 Task: Create a sub task Gather and Analyse Requirements for the task  Develop a new online tool for website analytics in the project AlphaTech , assign it to team member softage.2@softage.net and update the status of the sub task to  Completed , set the priority of the sub task to High
Action: Mouse moved to (71, 323)
Screenshot: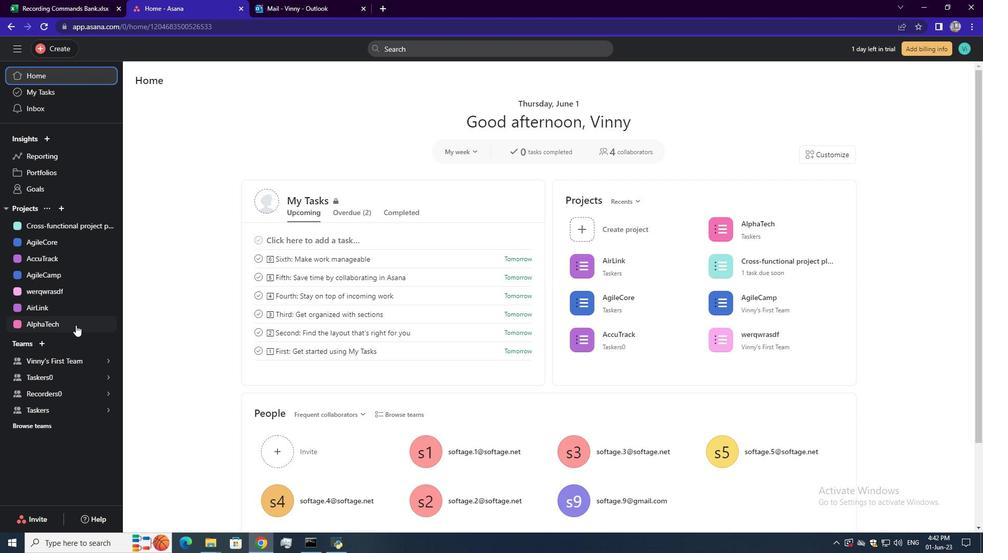 
Action: Mouse pressed left at (71, 323)
Screenshot: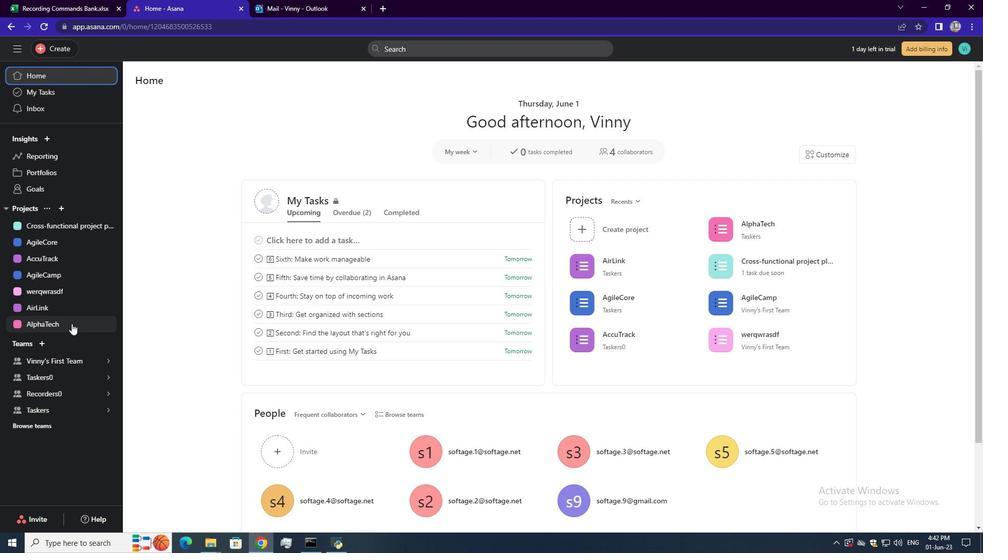 
Action: Mouse moved to (378, 229)
Screenshot: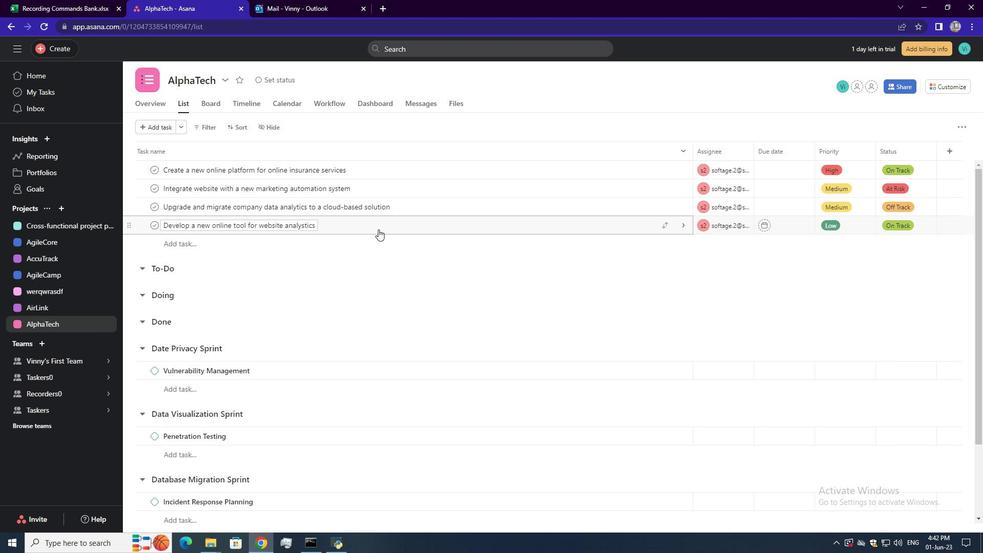 
Action: Mouse pressed left at (378, 229)
Screenshot: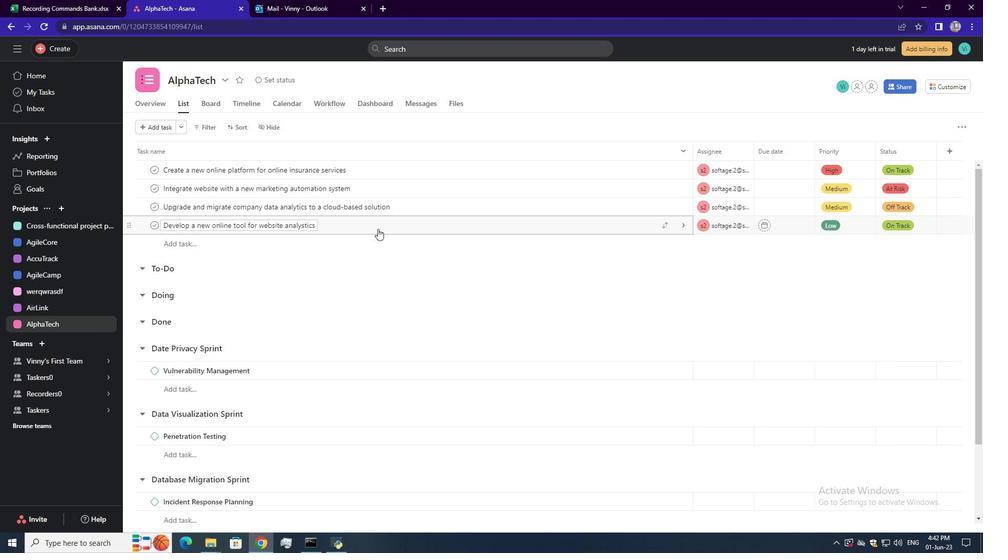 
Action: Mouse moved to (724, 306)
Screenshot: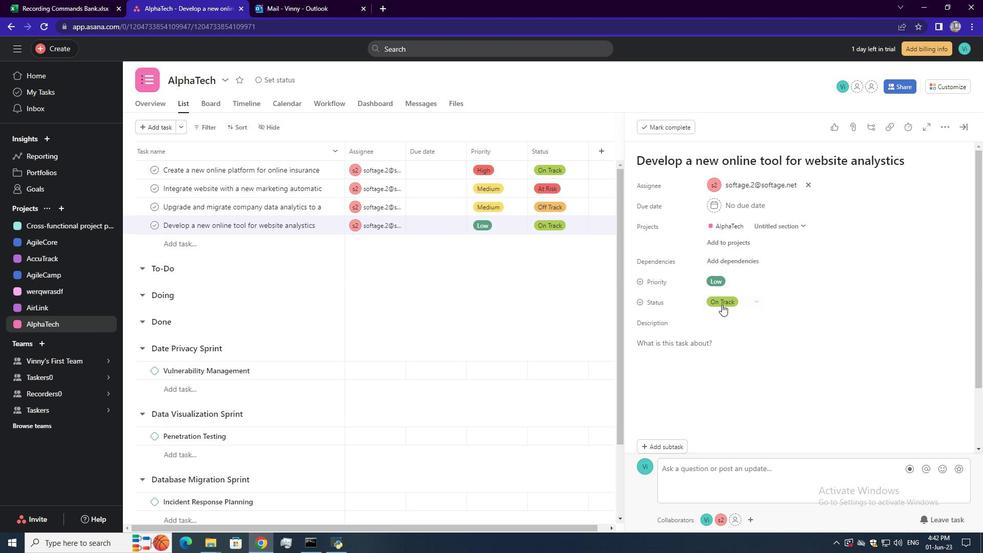 
Action: Mouse scrolled (724, 305) with delta (0, 0)
Screenshot: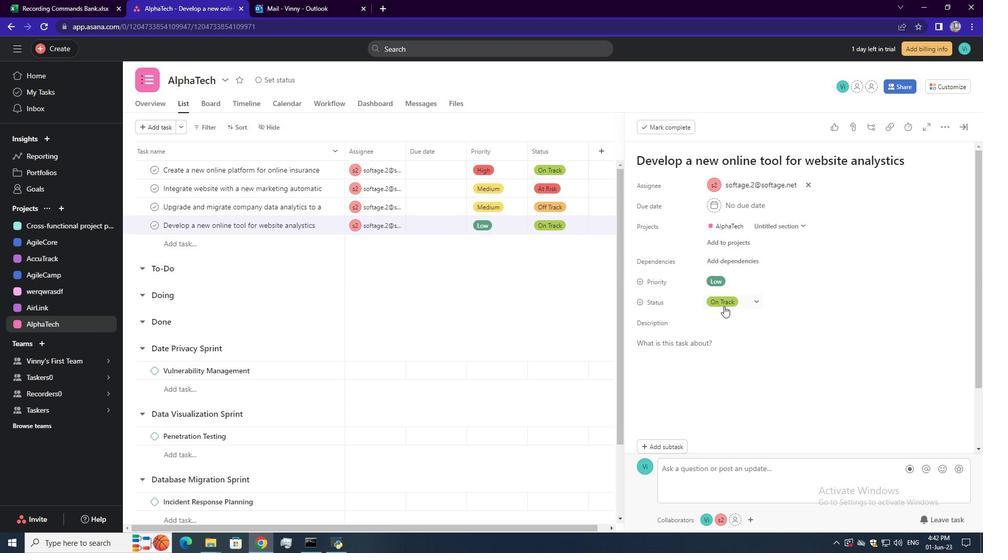 
Action: Mouse scrolled (724, 305) with delta (0, 0)
Screenshot: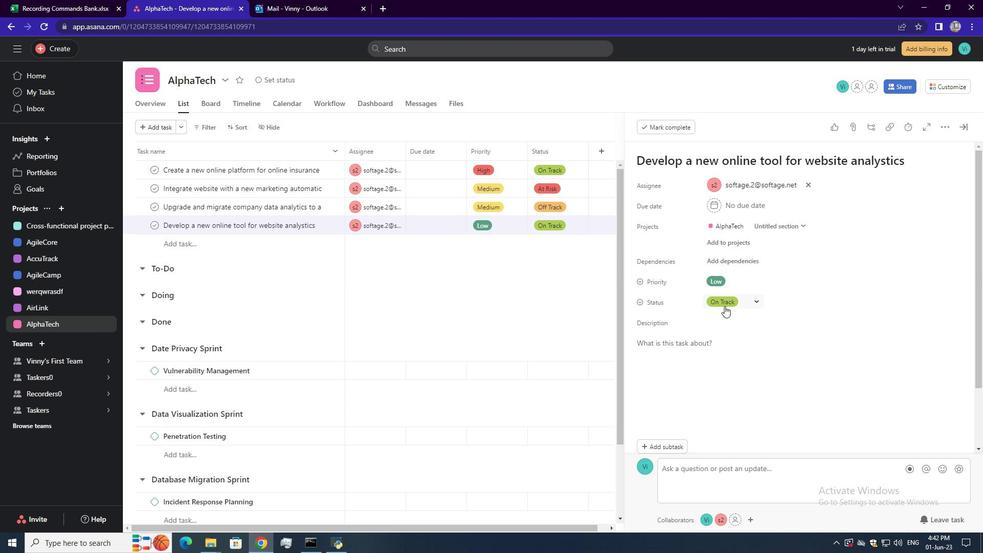 
Action: Mouse scrolled (724, 305) with delta (0, 0)
Screenshot: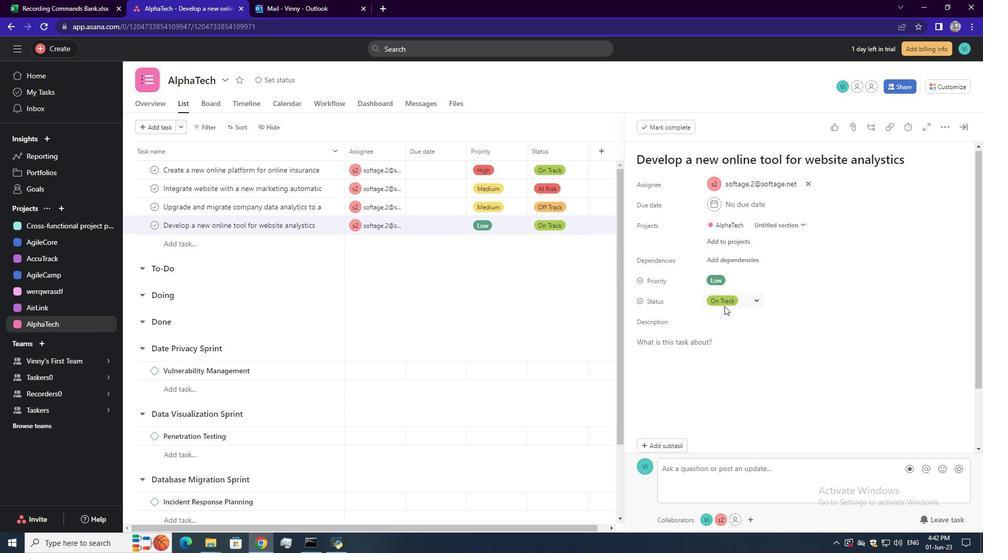 
Action: Mouse scrolled (724, 305) with delta (0, 0)
Screenshot: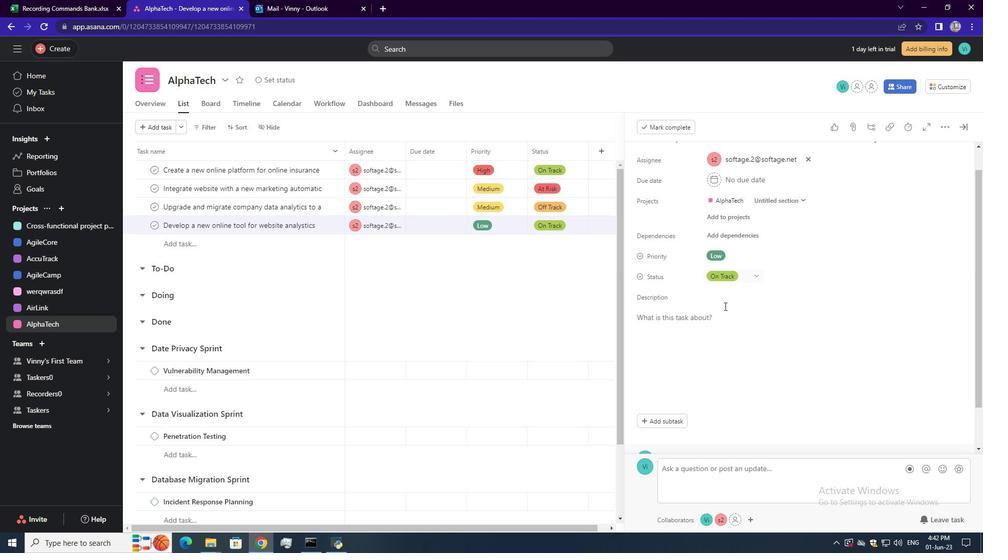 
Action: Mouse scrolled (724, 305) with delta (0, 0)
Screenshot: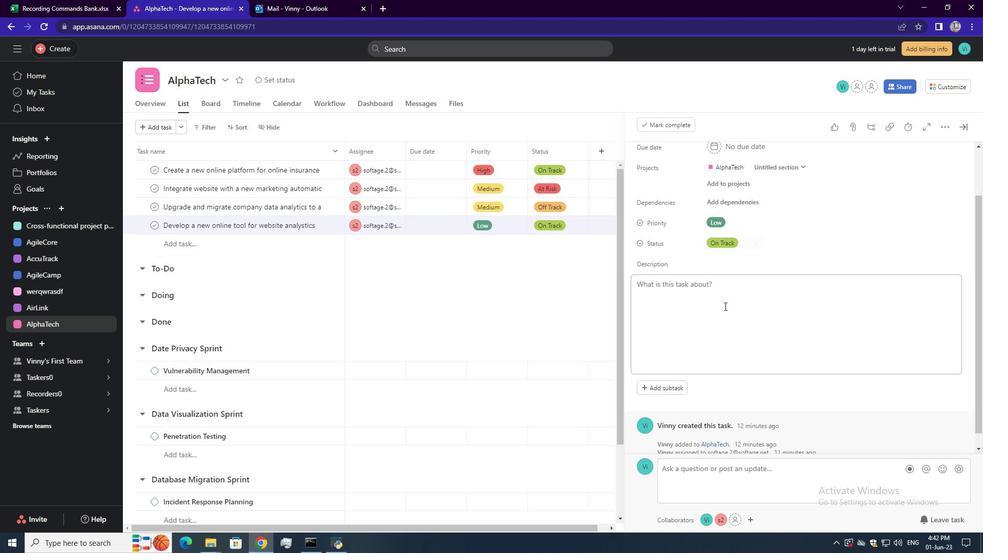 
Action: Mouse moved to (661, 376)
Screenshot: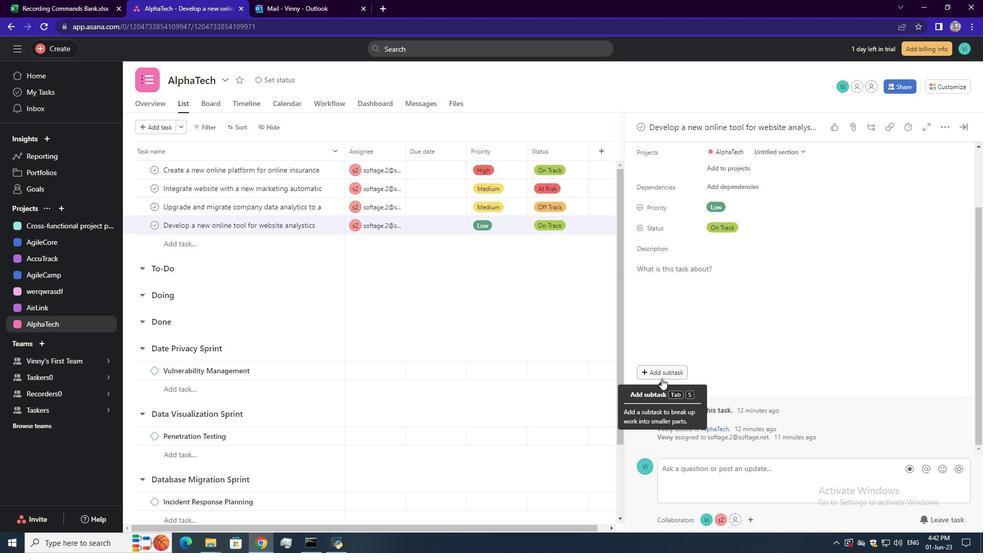 
Action: Mouse pressed left at (661, 376)
Screenshot: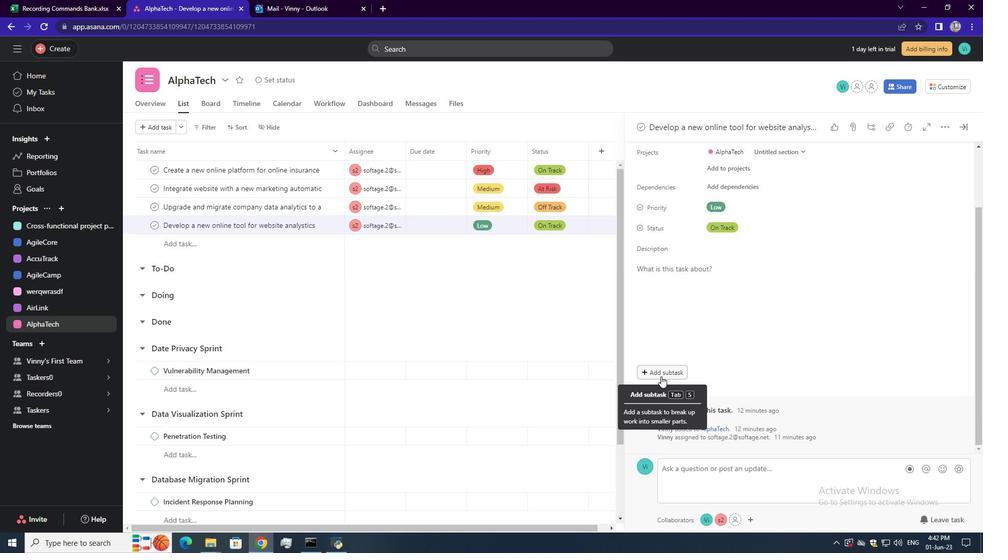 
Action: Mouse moved to (689, 350)
Screenshot: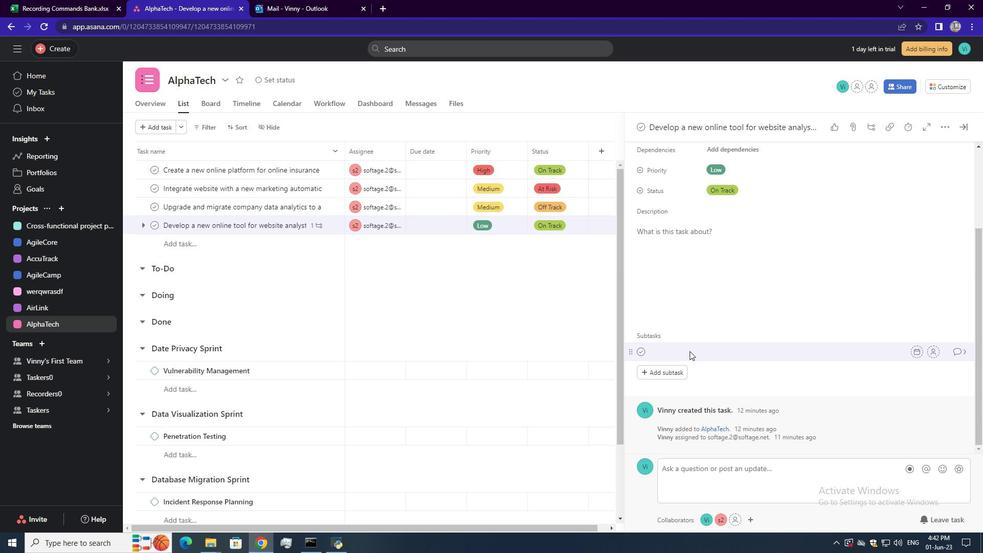 
Action: Mouse pressed left at (689, 350)
Screenshot: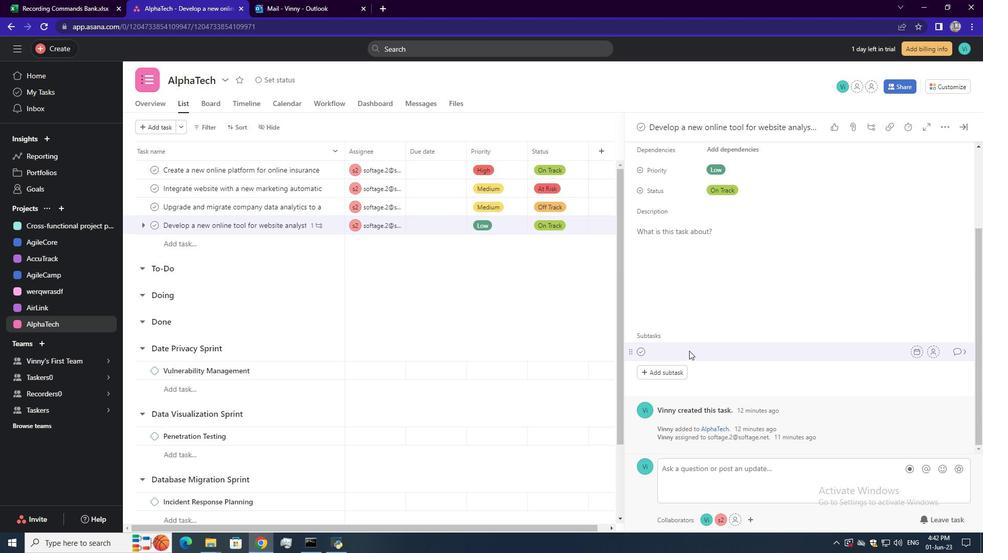 
Action: Mouse moved to (675, 350)
Screenshot: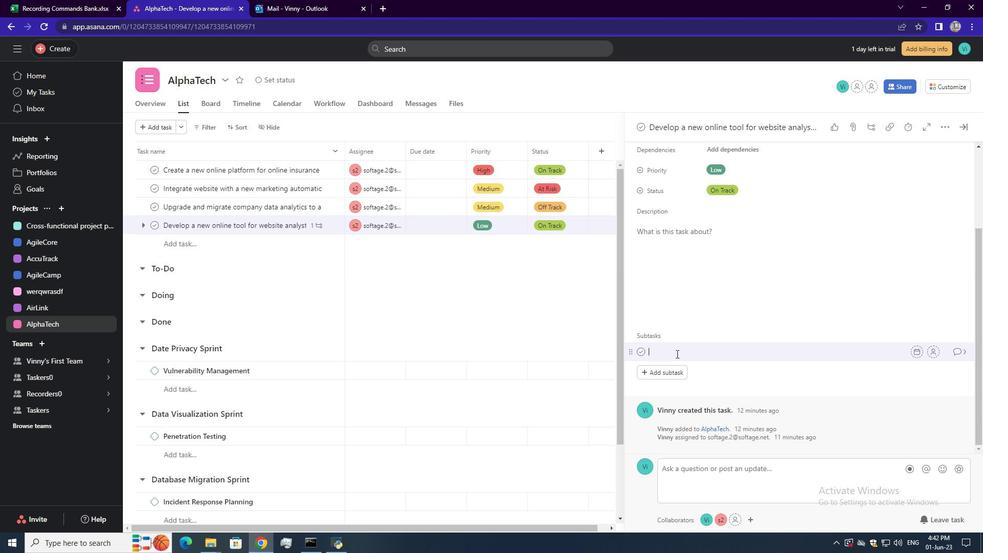 
Action: Mouse pressed left at (675, 350)
Screenshot: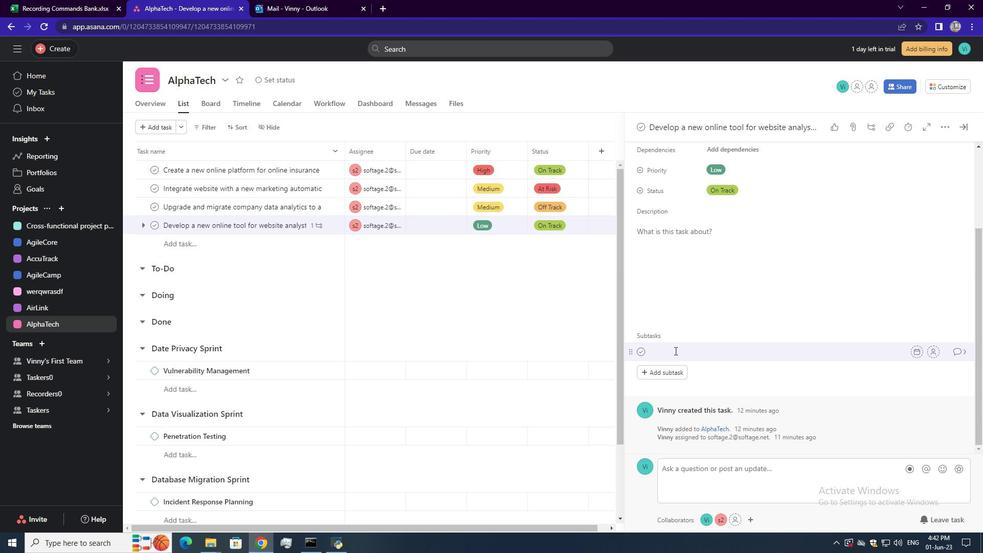 
Action: Key pressed <Key.shift><Key.shift><Key.shift><Key.shift><Key.shift><Key.shift><Key.shift><Key.shift>Gather<Key.space>and<Key.space><Key.shift>Analyse<Key.space><Key.shift>Requirements<Key.space><Key.enter>
Screenshot: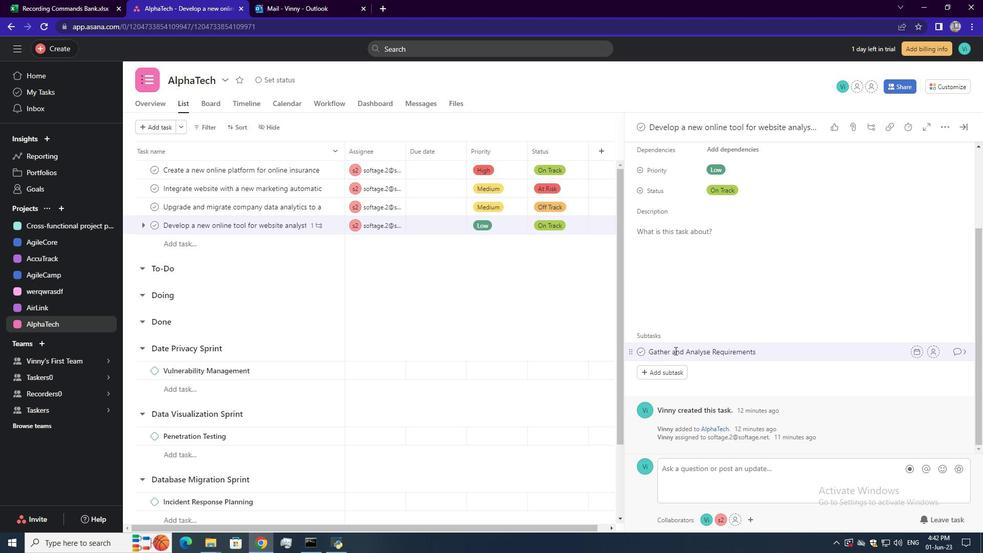 
Action: Mouse moved to (744, 385)
Screenshot: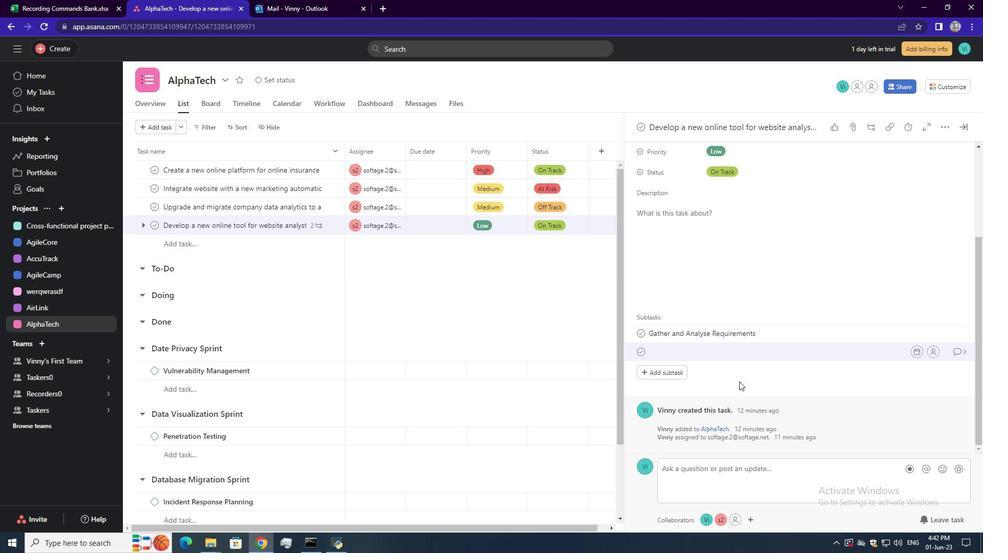 
Action: Mouse pressed left at (744, 385)
Screenshot: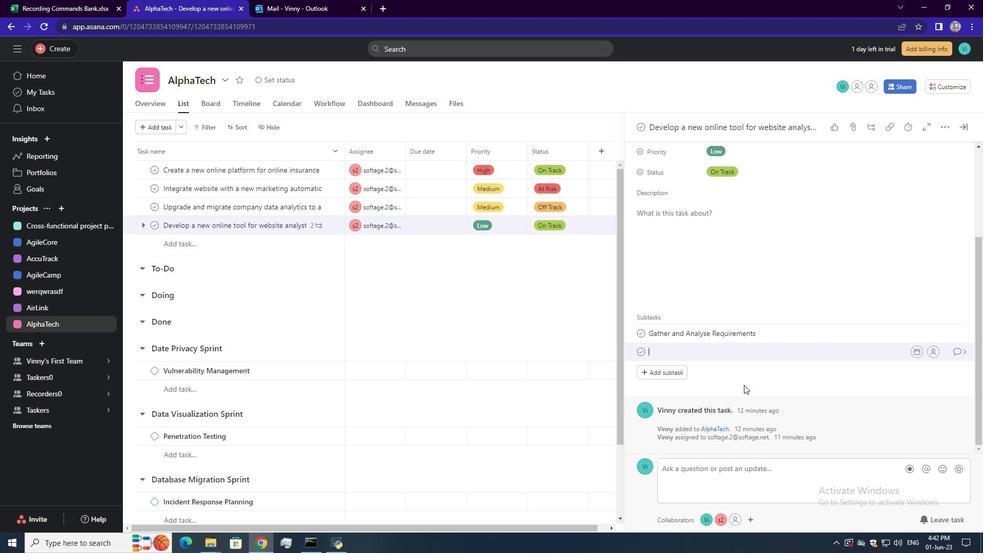 
Action: Mouse moved to (955, 349)
Screenshot: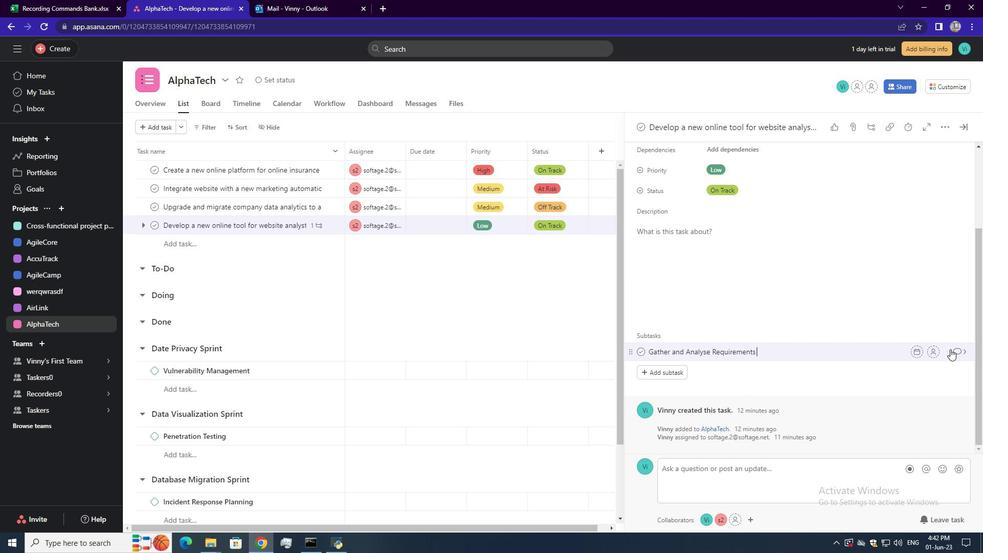 
Action: Mouse pressed left at (955, 349)
Screenshot: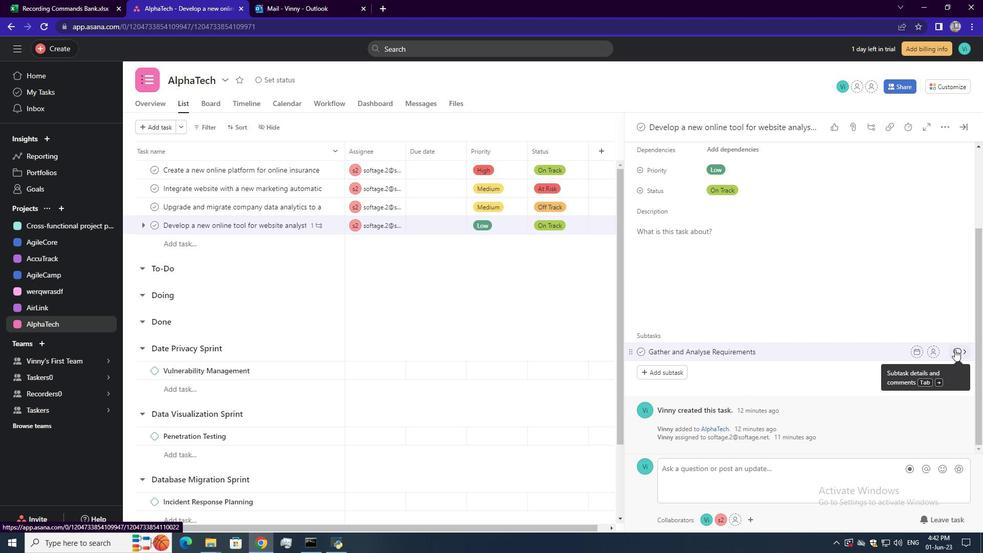 
Action: Mouse moved to (757, 206)
Screenshot: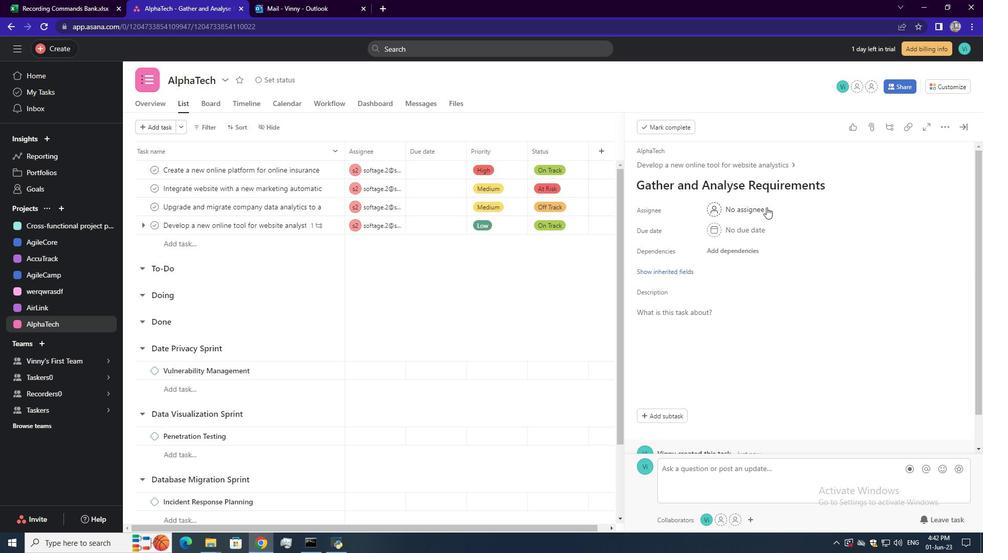 
Action: Mouse pressed left at (757, 206)
Screenshot: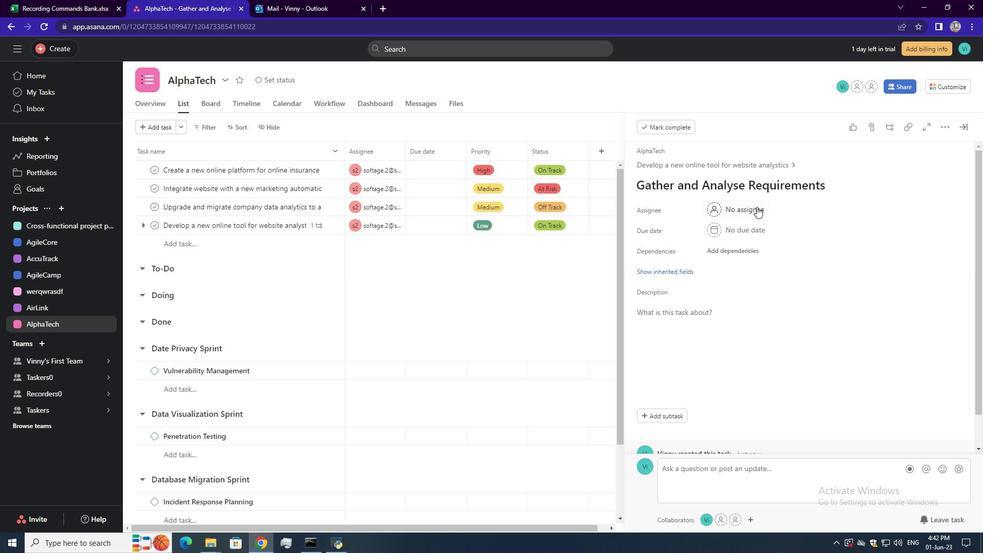 
Action: Mouse moved to (785, 285)
Screenshot: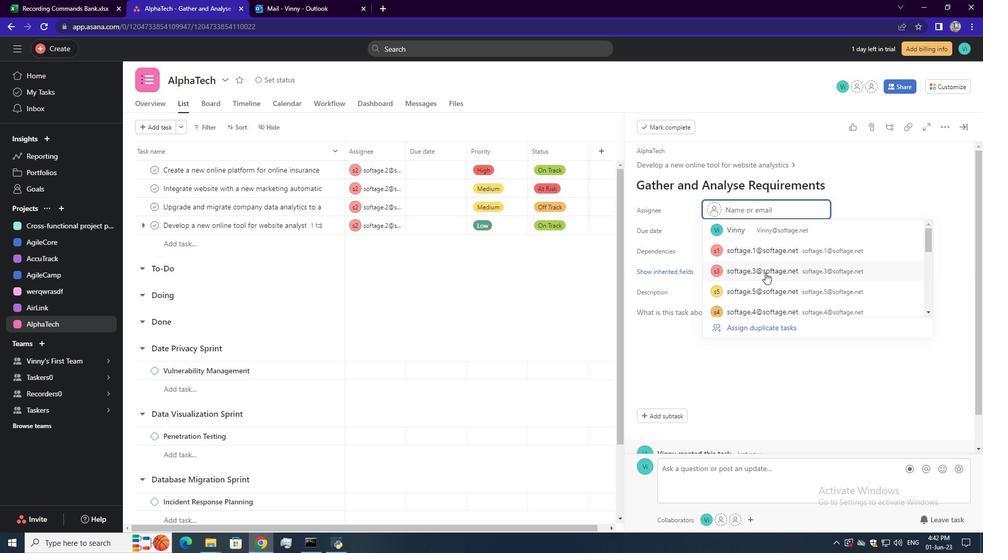 
Action: Mouse scrolled (785, 284) with delta (0, 0)
Screenshot: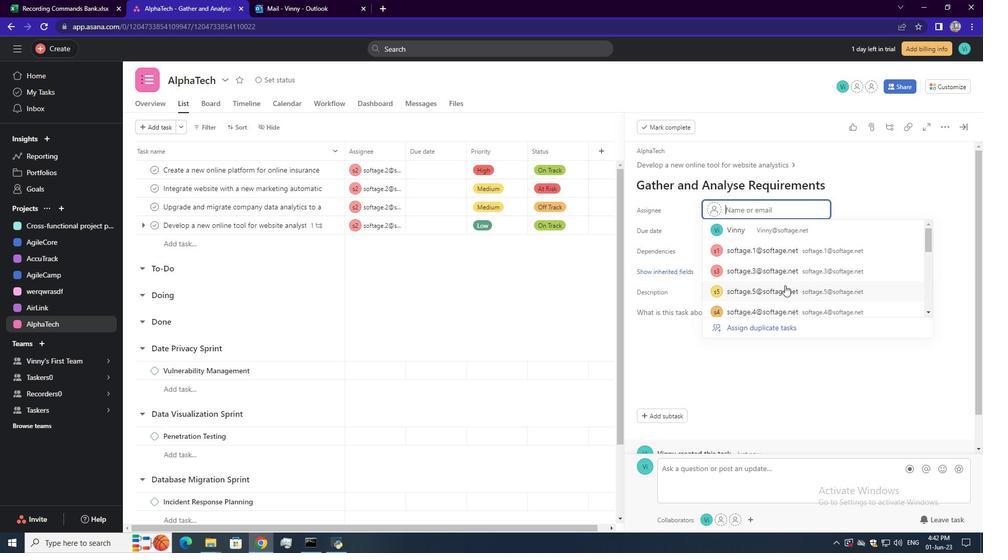 
Action: Mouse scrolled (785, 284) with delta (0, 0)
Screenshot: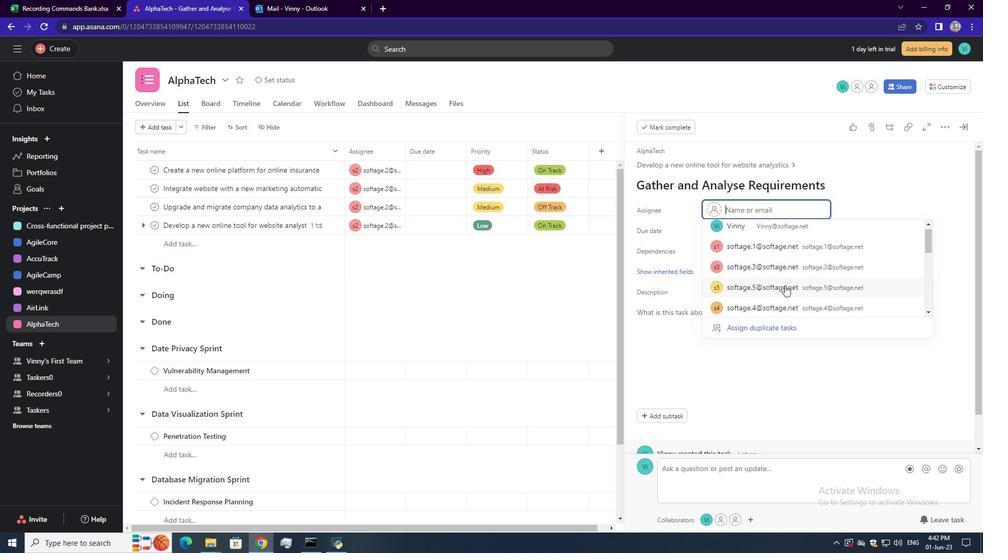 
Action: Mouse scrolled (785, 284) with delta (0, 0)
Screenshot: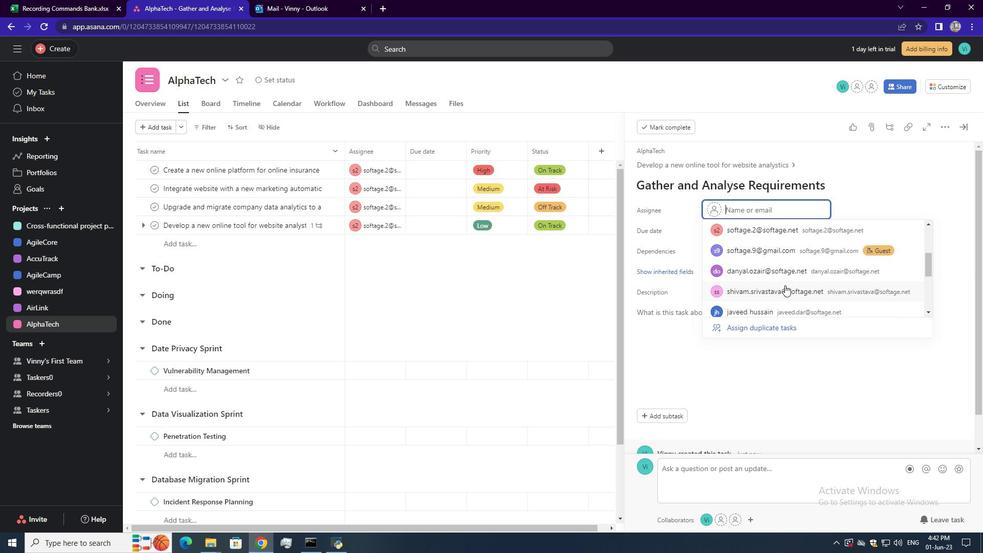 
Action: Mouse scrolled (785, 284) with delta (0, 0)
Screenshot: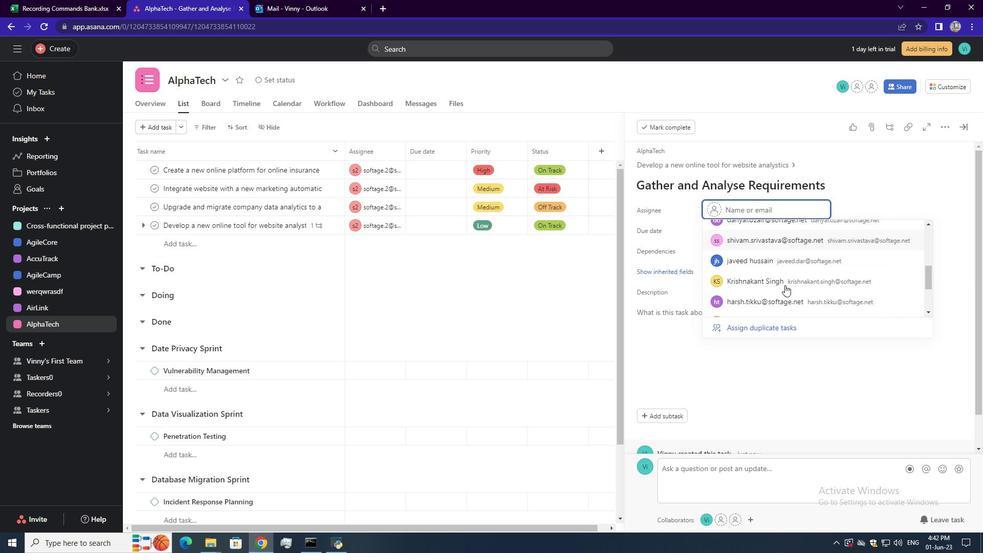 
Action: Mouse scrolled (785, 284) with delta (0, 0)
Screenshot: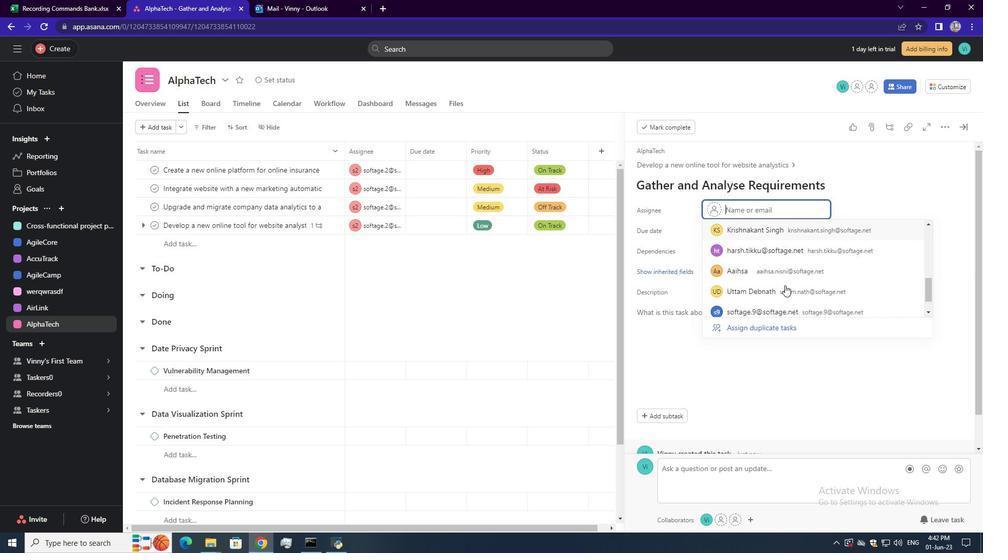 
Action: Mouse scrolled (785, 285) with delta (0, 0)
Screenshot: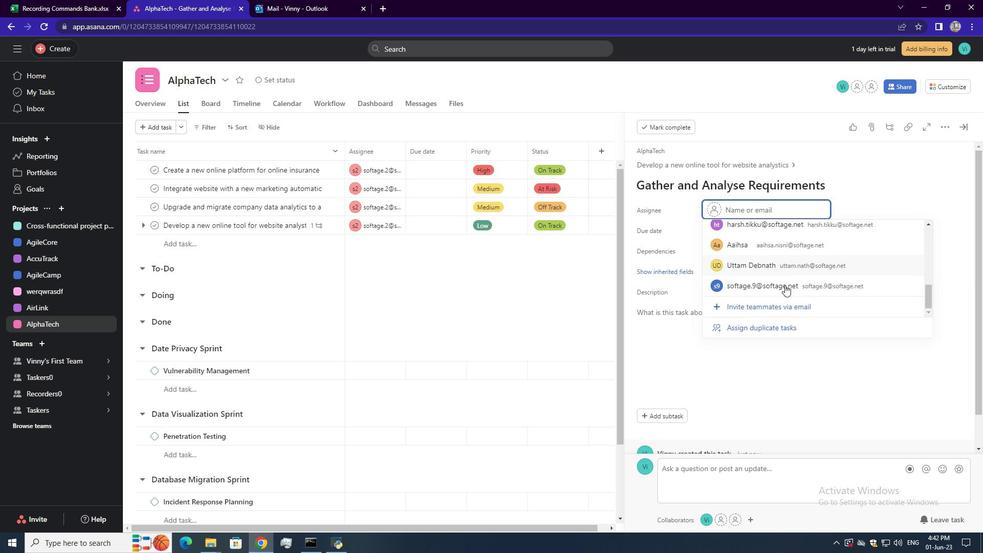 
Action: Mouse scrolled (785, 285) with delta (0, 0)
Screenshot: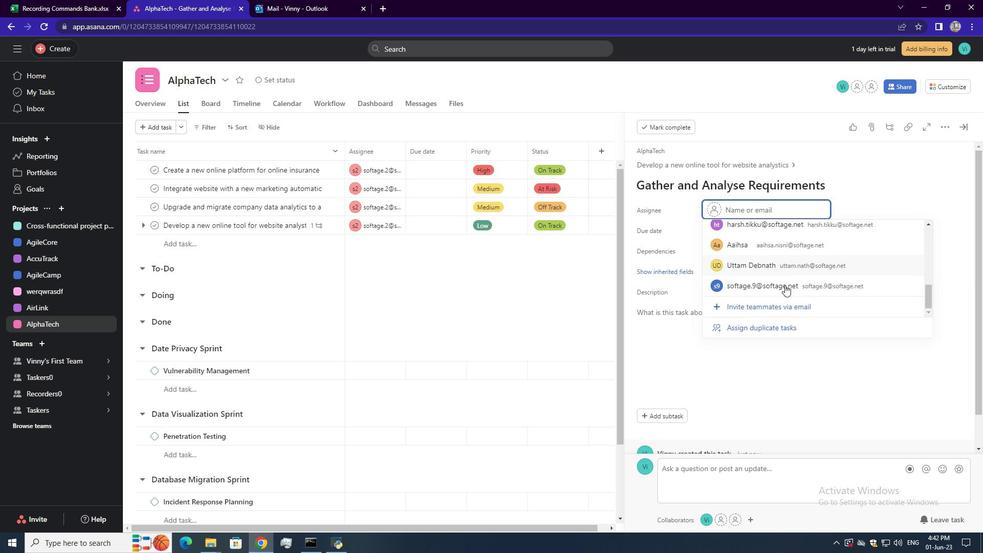 
Action: Mouse scrolled (785, 285) with delta (0, 0)
Screenshot: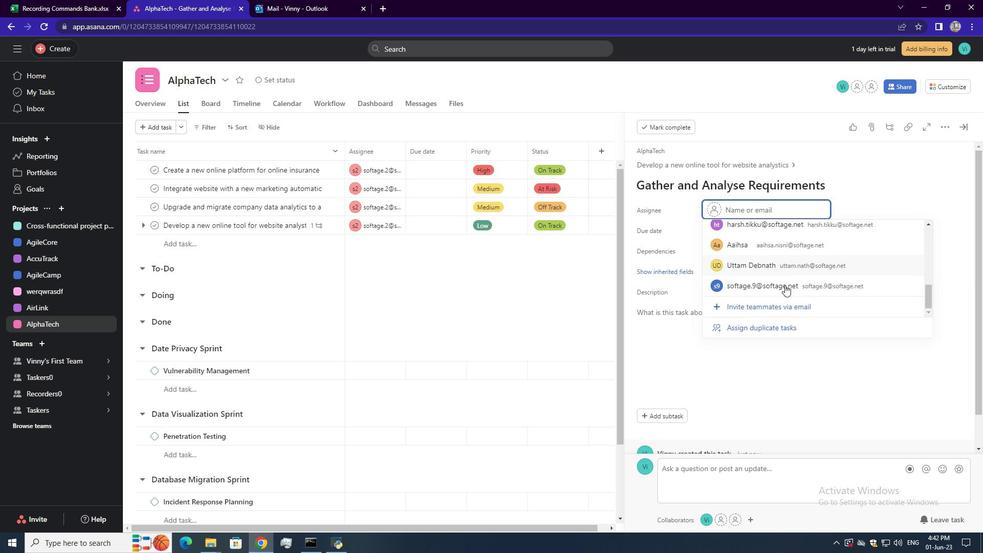 
Action: Mouse moved to (781, 258)
Screenshot: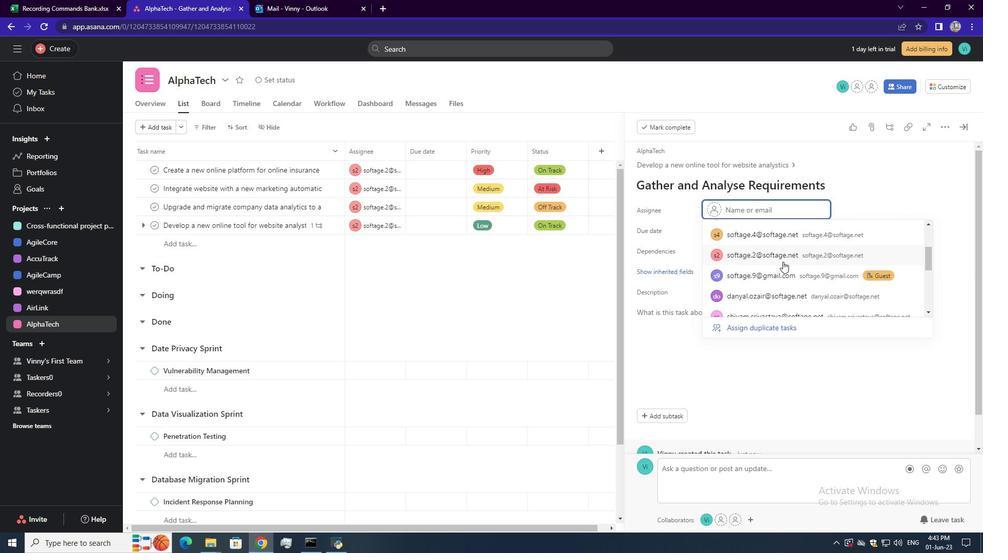 
Action: Mouse pressed left at (781, 258)
Screenshot: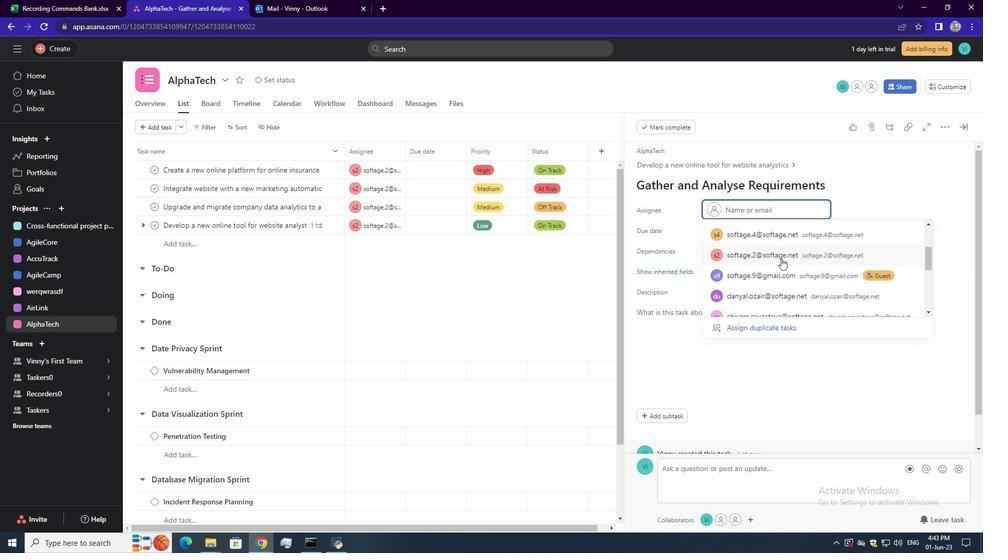 
Action: Mouse moved to (686, 270)
Screenshot: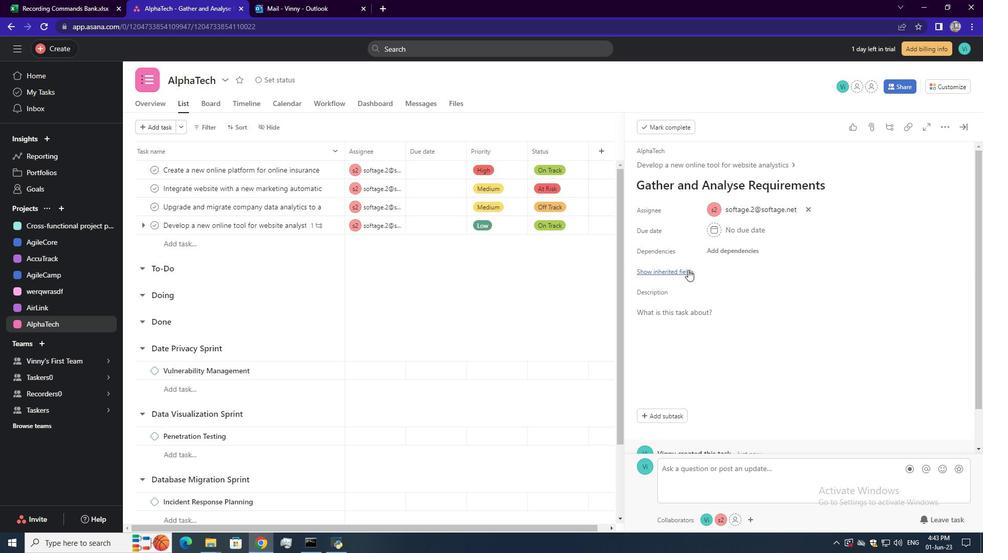 
Action: Mouse pressed left at (686, 270)
Screenshot: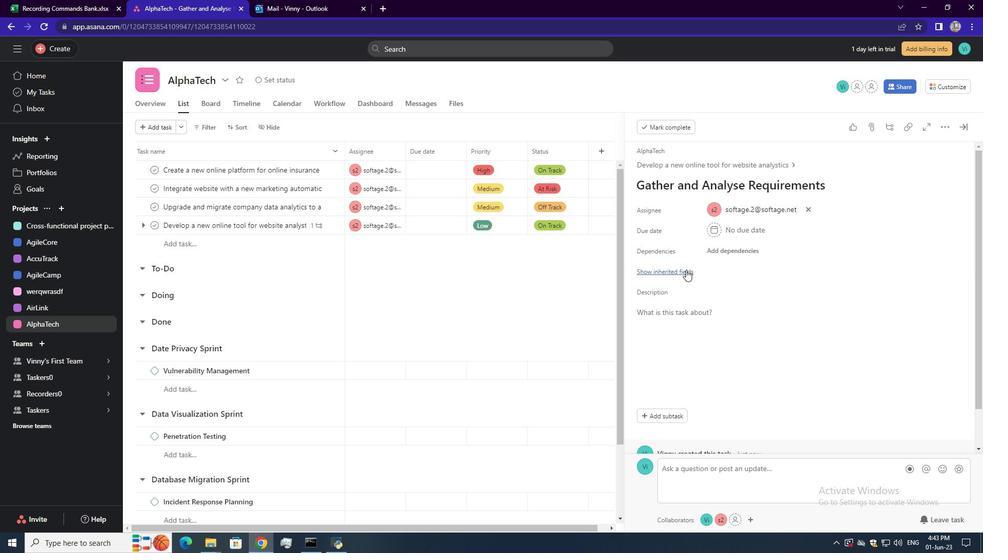 
Action: Mouse moved to (747, 311)
Screenshot: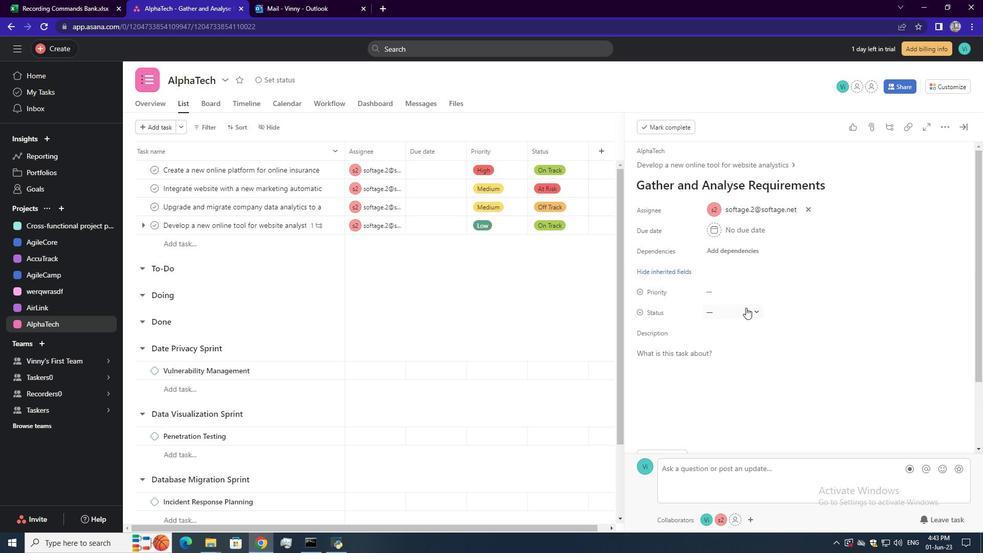 
Action: Mouse pressed left at (747, 311)
Screenshot: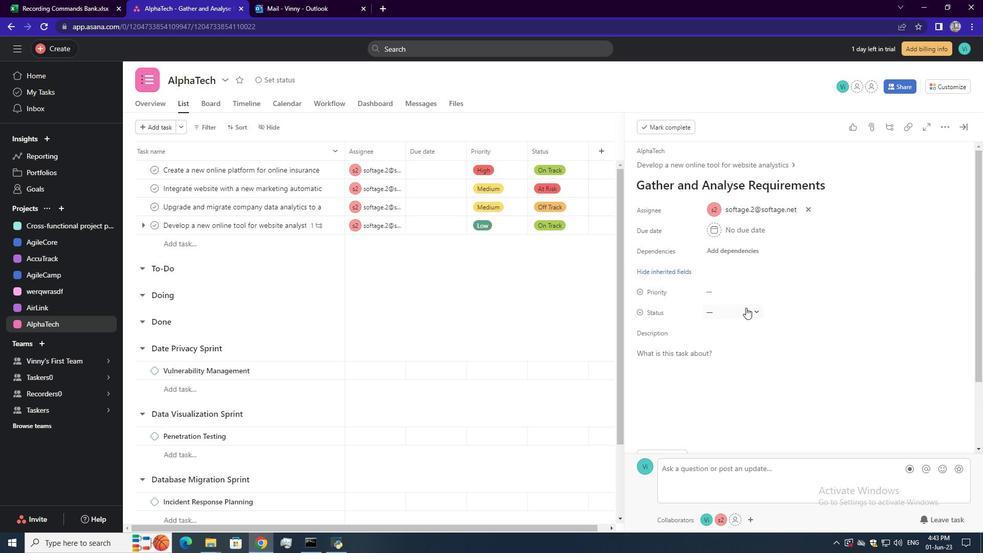 
Action: Mouse moved to (734, 288)
Screenshot: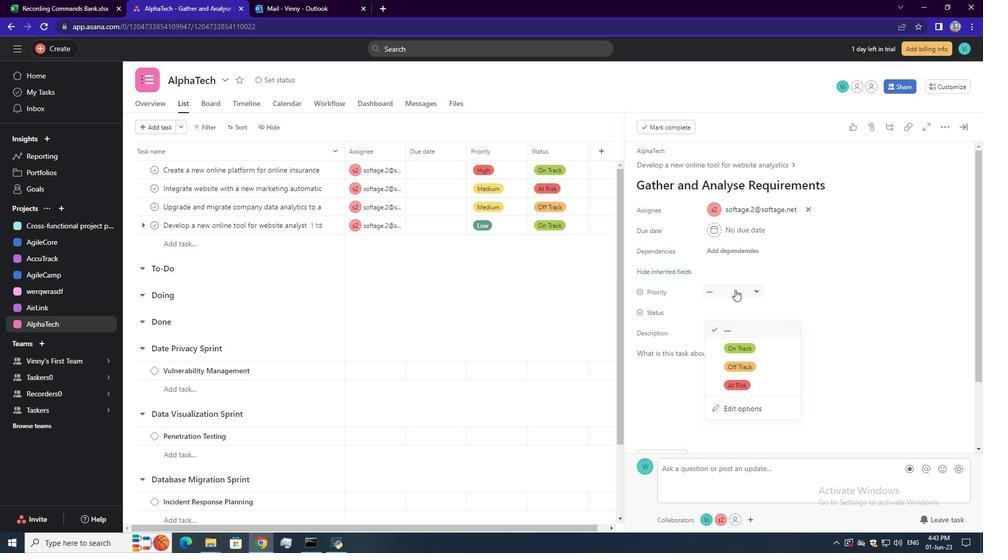 
Action: Mouse pressed left at (734, 288)
Screenshot: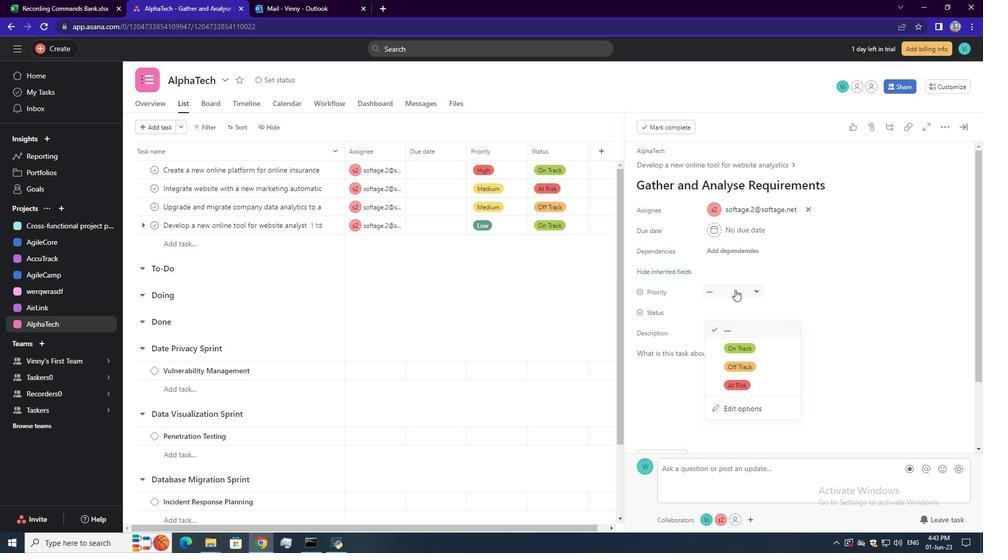 
Action: Mouse moved to (743, 322)
Screenshot: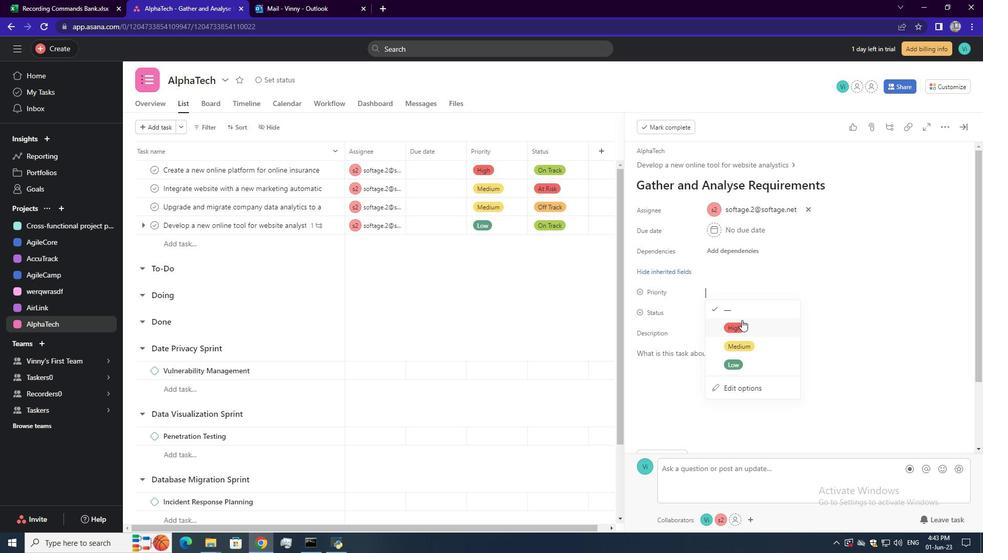 
Action: Mouse pressed left at (743, 322)
Screenshot: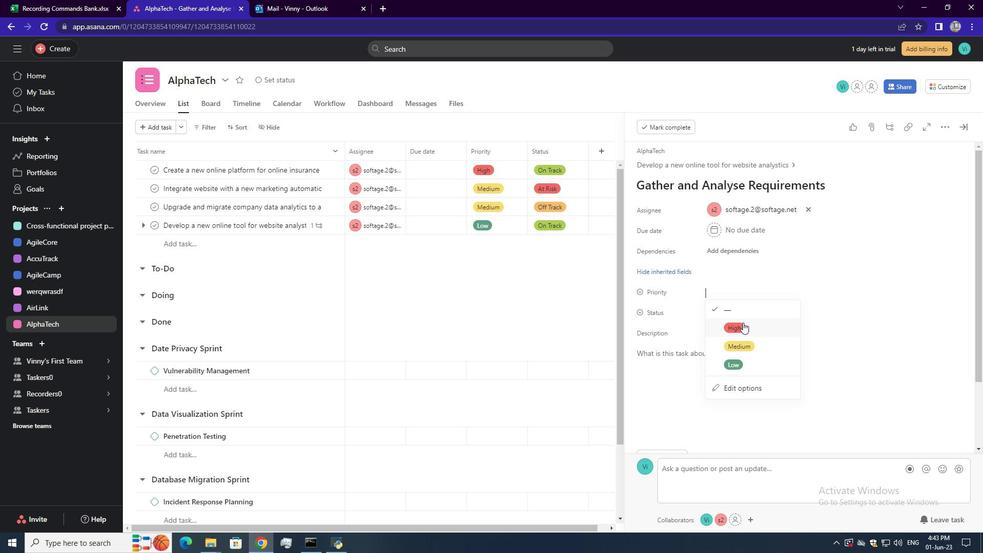 
Action: Mouse moved to (724, 312)
Screenshot: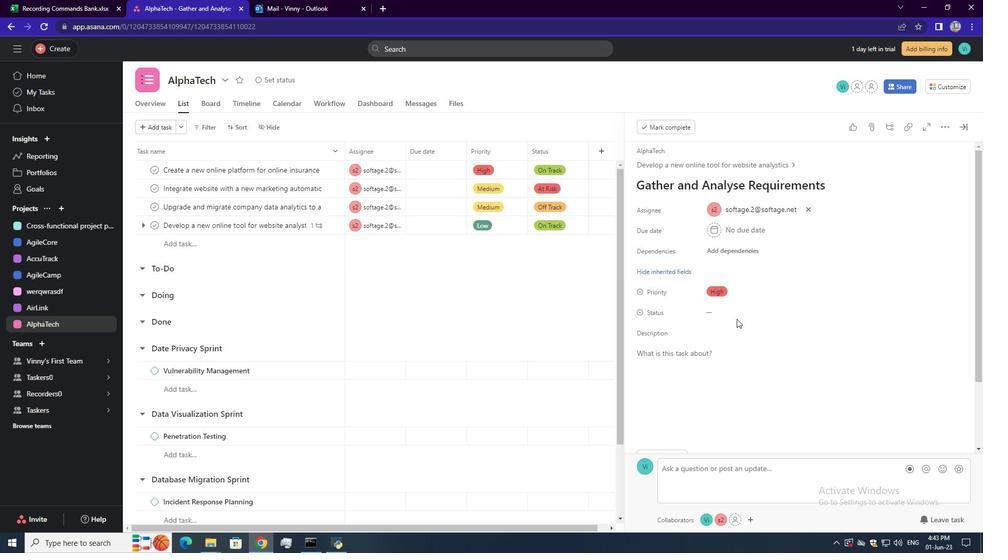
Action: Mouse pressed left at (724, 312)
Screenshot: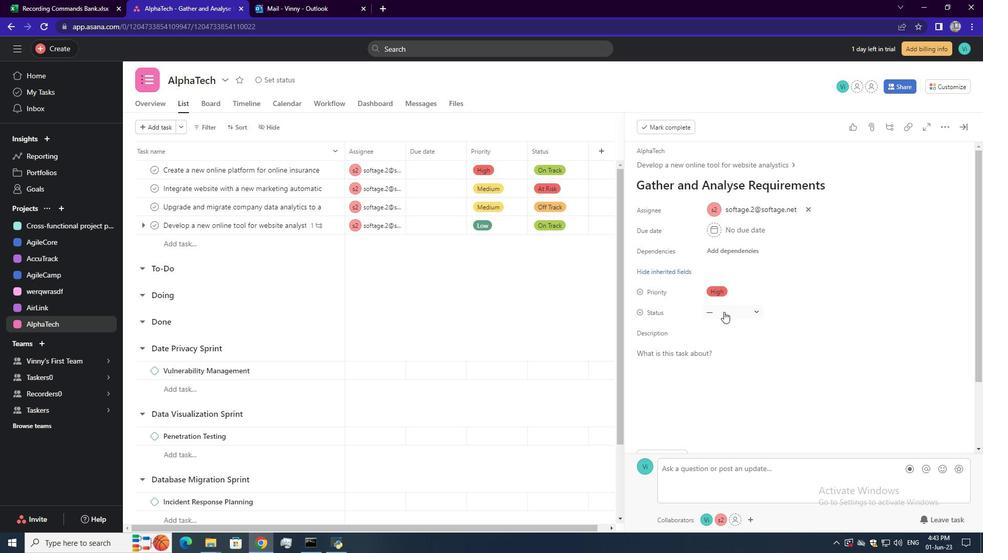 
Action: Mouse moved to (741, 343)
Screenshot: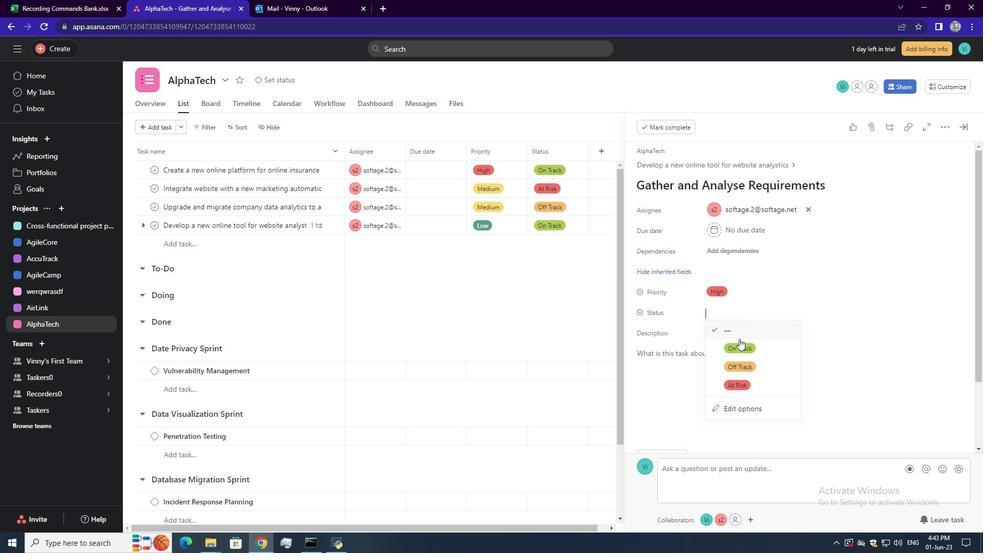 
Action: Mouse pressed left at (741, 343)
Screenshot: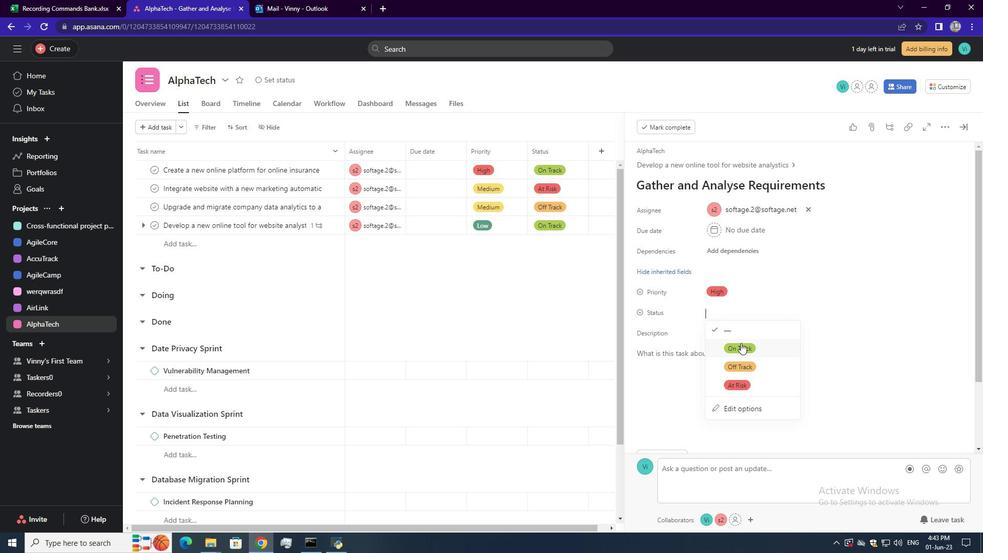 
